Task: Create a sub task Gather and Analyse Requirements for the task  Implement a new point of sale (POS) system for a retail store in the project AgileBolt , assign it to team member softage.3@softage.net and update the status of the sub task to  On Track  , set the priority of the sub task to Low
Action: Mouse moved to (566, 431)
Screenshot: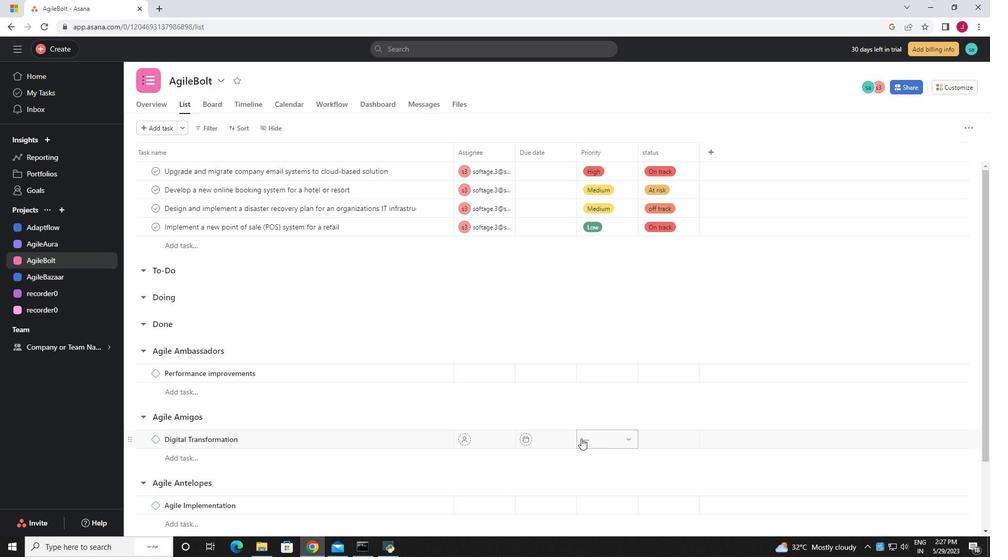 
Action: Mouse scrolled (566, 431) with delta (0, 0)
Screenshot: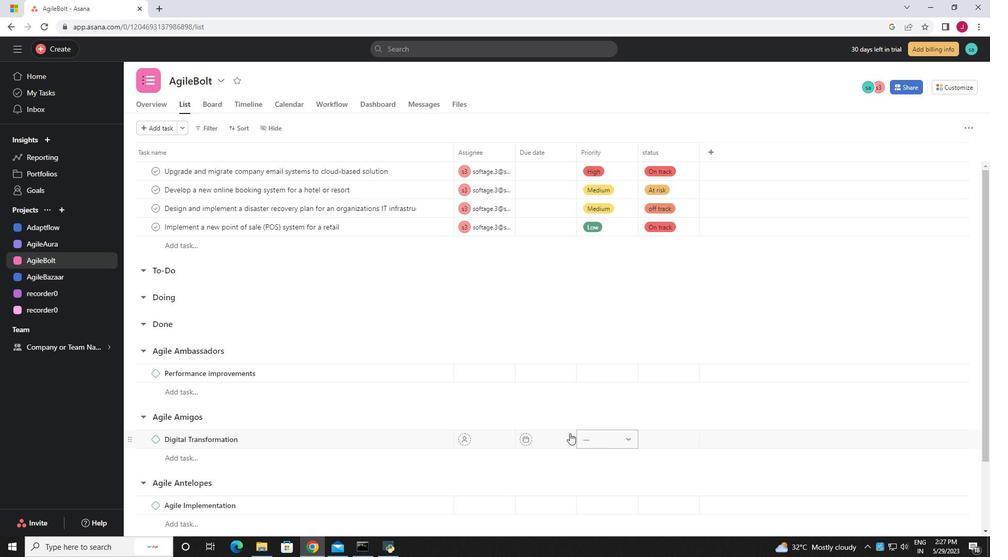 
Action: Mouse scrolled (566, 431) with delta (0, 0)
Screenshot: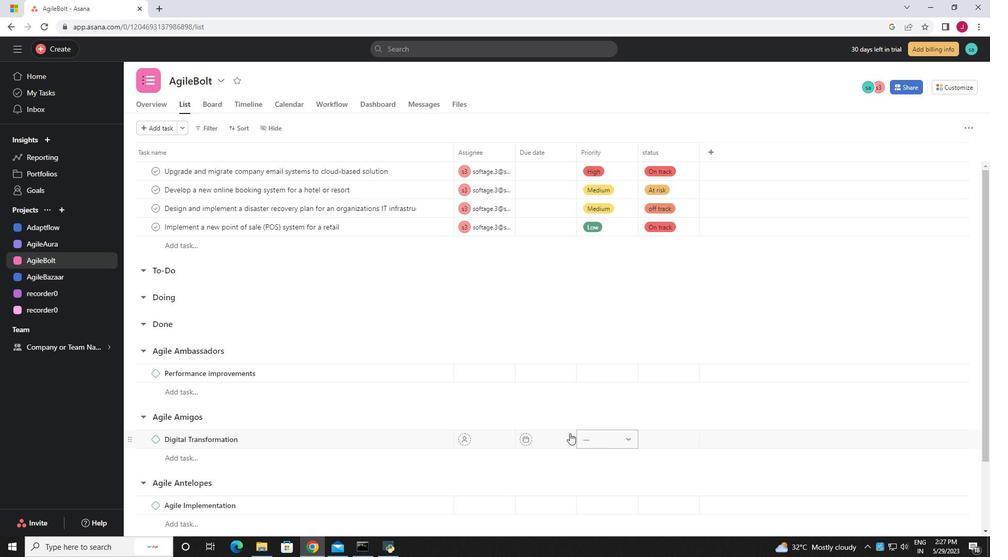 
Action: Mouse scrolled (566, 431) with delta (0, 0)
Screenshot: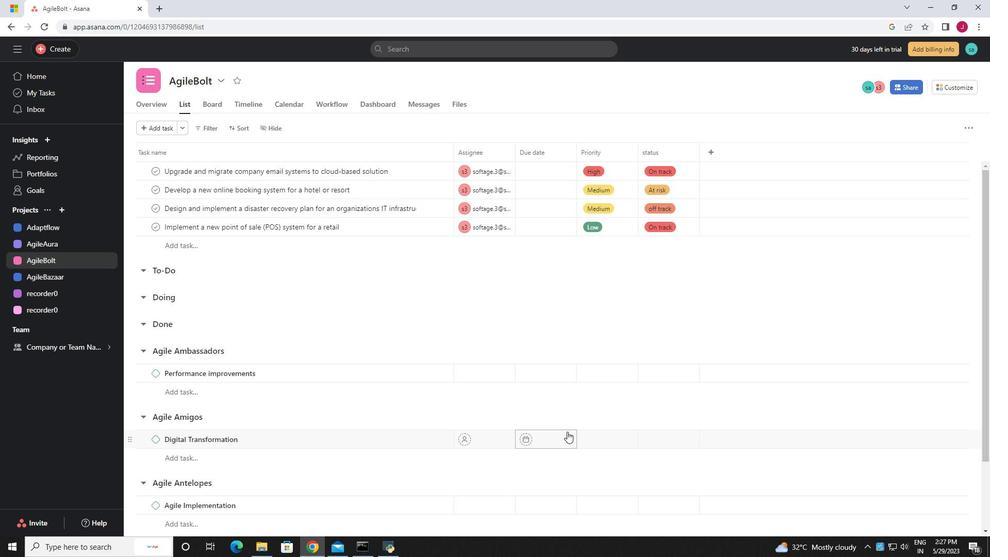 
Action: Mouse moved to (561, 437)
Screenshot: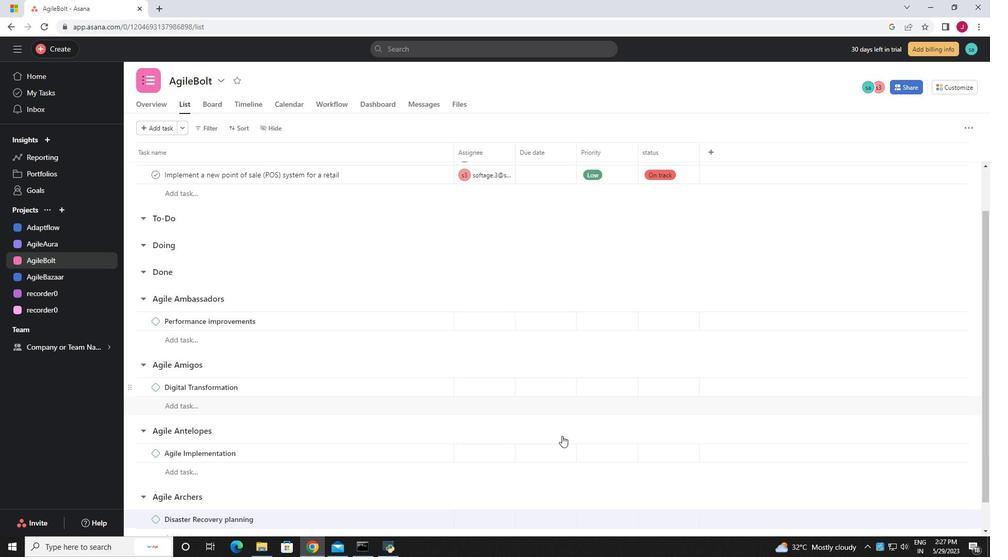 
Action: Mouse scrolled (561, 437) with delta (0, 0)
Screenshot: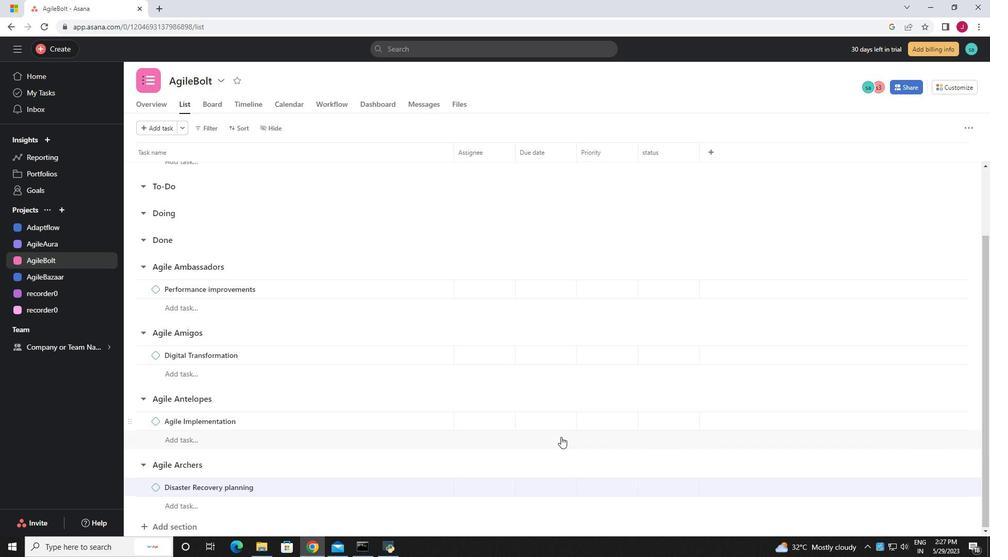 
Action: Mouse scrolled (561, 437) with delta (0, 0)
Screenshot: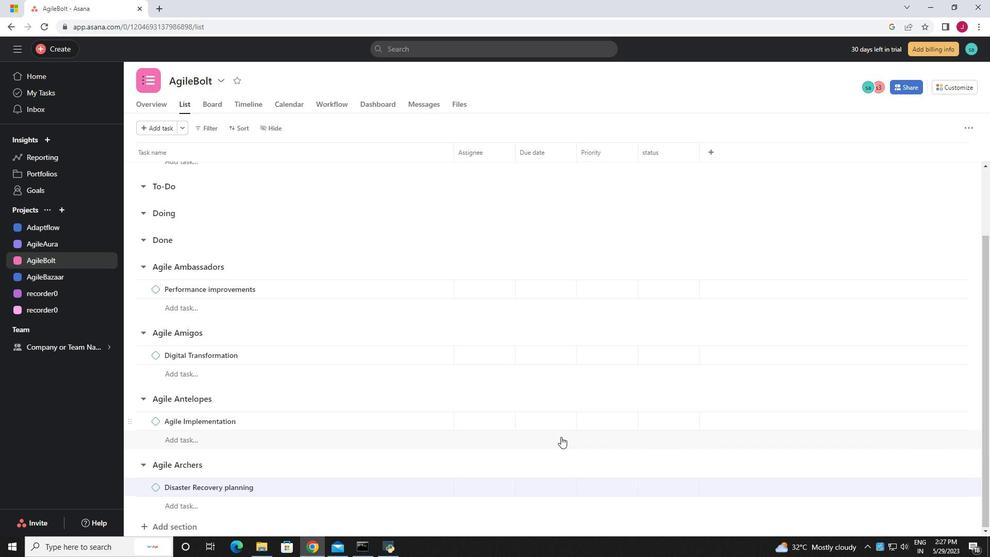 
Action: Mouse scrolled (561, 437) with delta (0, 0)
Screenshot: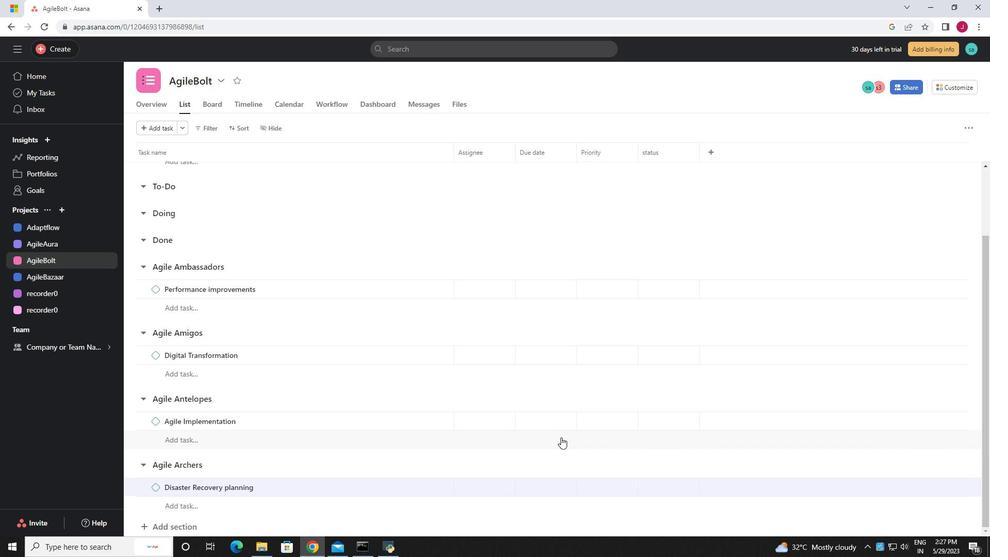 
Action: Mouse moved to (405, 225)
Screenshot: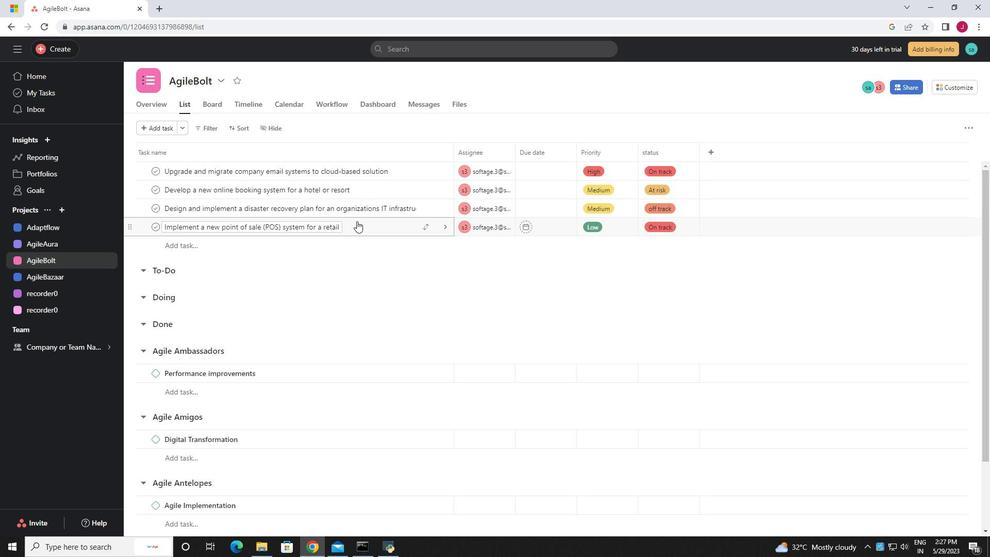
Action: Mouse pressed left at (405, 225)
Screenshot: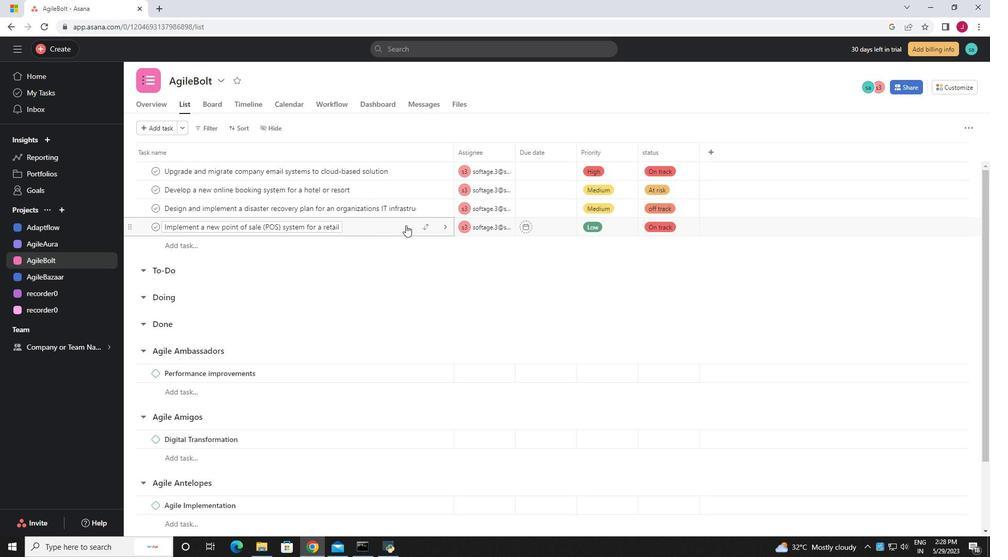 
Action: Mouse moved to (745, 379)
Screenshot: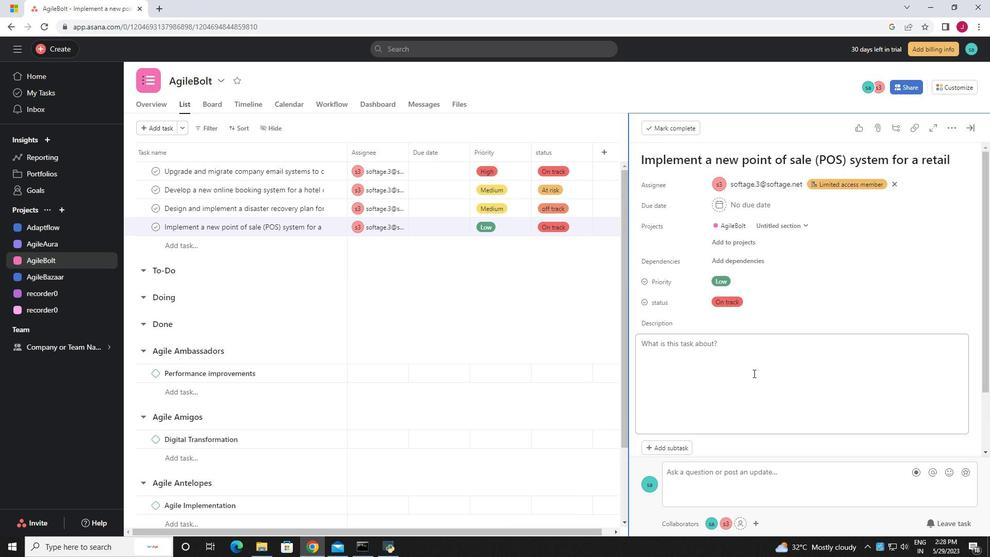 
Action: Mouse scrolled (745, 379) with delta (0, 0)
Screenshot: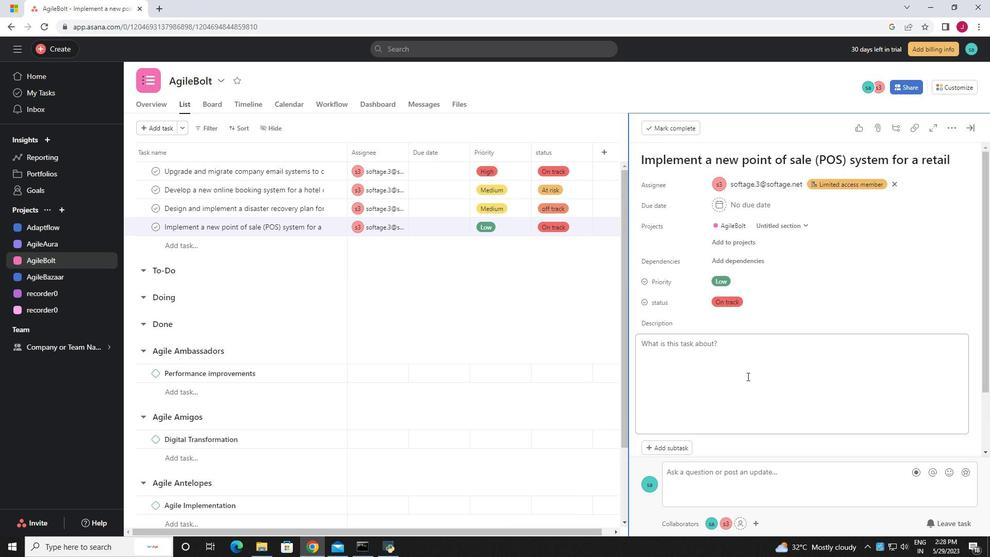 
Action: Mouse moved to (744, 379)
Screenshot: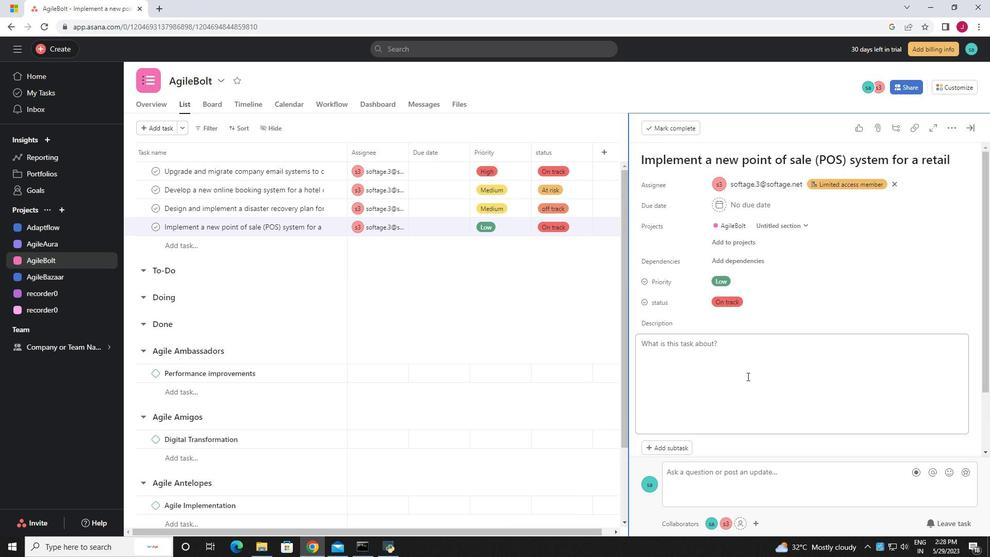 
Action: Mouse scrolled (744, 379) with delta (0, 0)
Screenshot: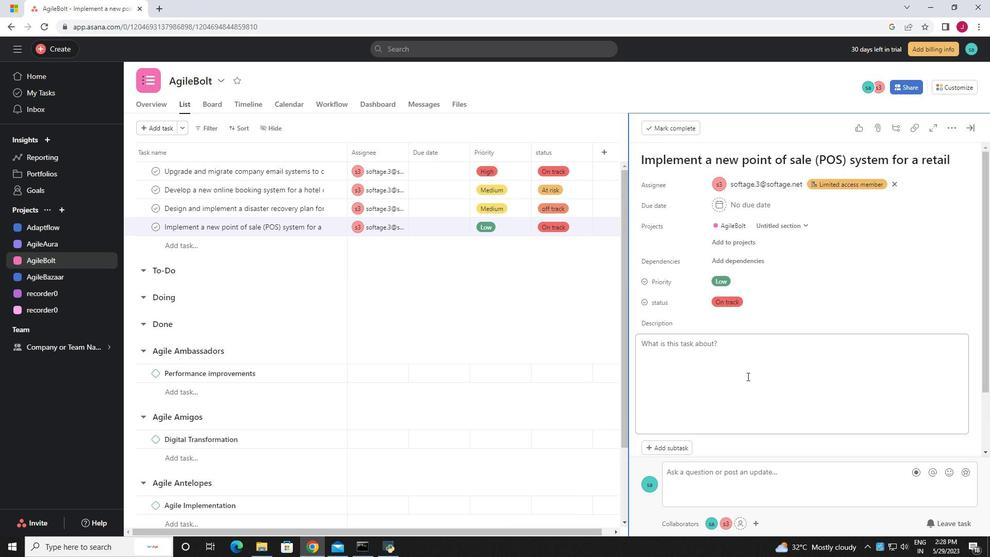 
Action: Mouse scrolled (744, 379) with delta (0, 0)
Screenshot: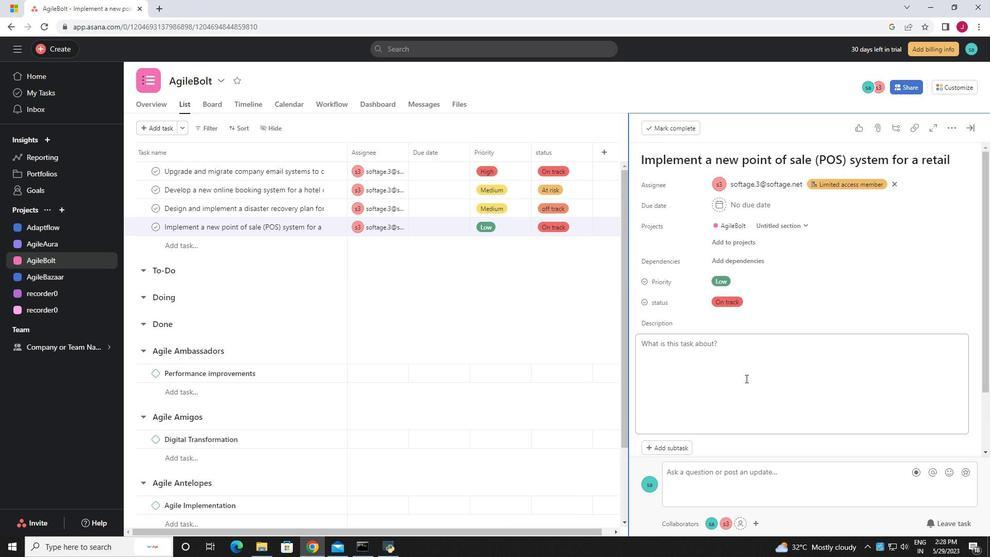 
Action: Mouse moved to (675, 373)
Screenshot: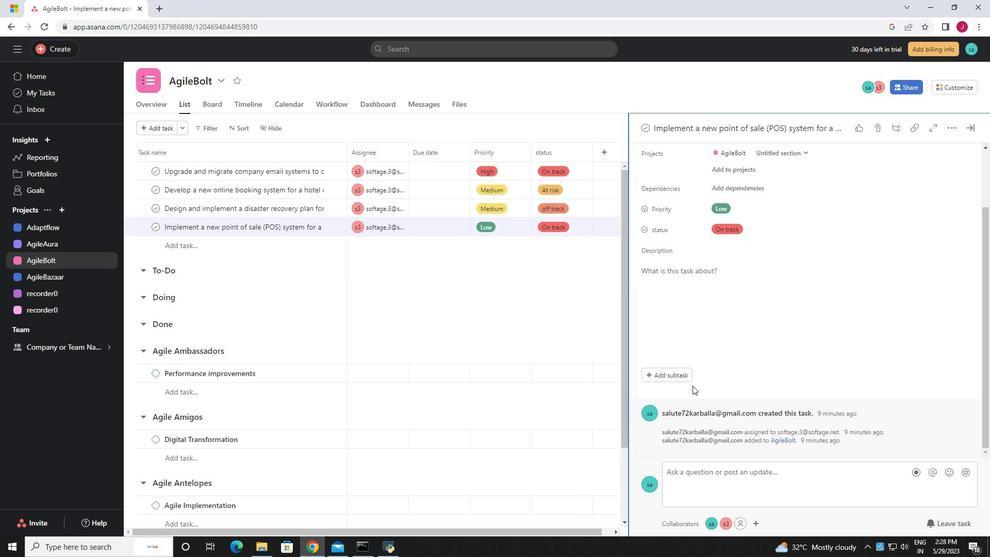 
Action: Mouse pressed left at (675, 373)
Screenshot: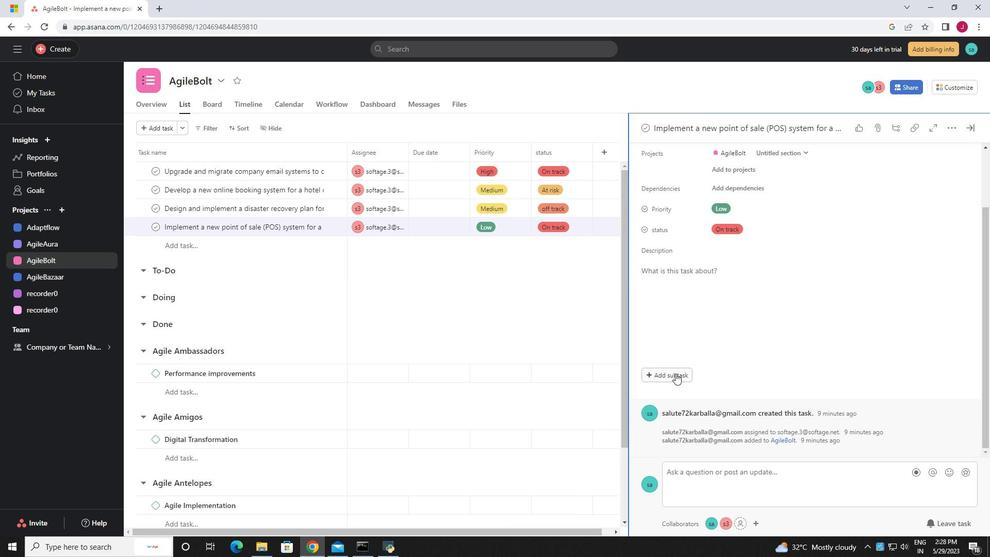 
Action: Mouse moved to (677, 351)
Screenshot: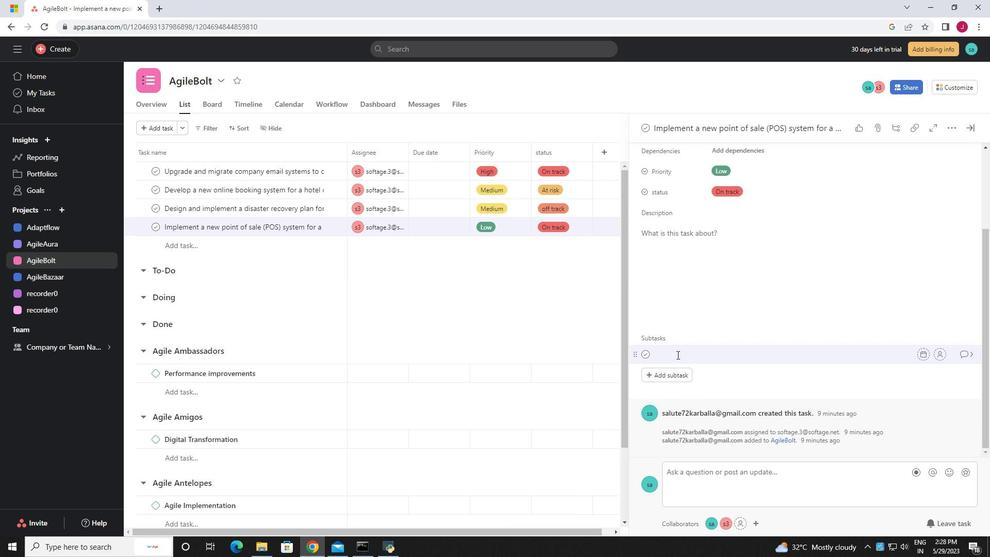 
Action: Key pressed <Key.caps_lock>G<Key.caps_lock>ather<Key.space>and<Key.space><Key.caps_lock>A<Key.caps_lock>nalyze<Key.space><Key.backspace><Key.backspace><Key.backspace>se<Key.space><Key.backspace><Key.backspace><Key.backspace>ze<Key.space><Key.caps_lock>R<Key.caps_lock>equirements
Screenshot: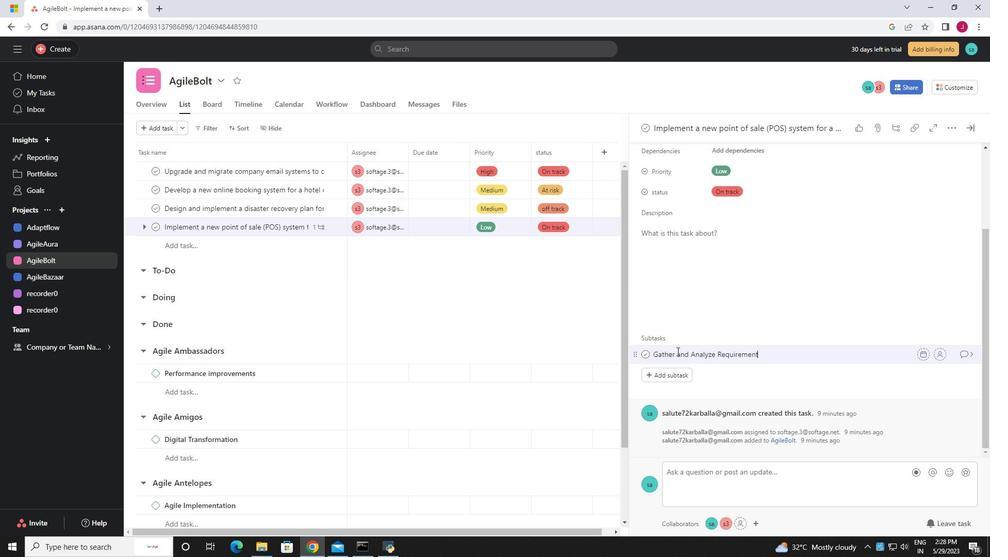 
Action: Mouse moved to (938, 355)
Screenshot: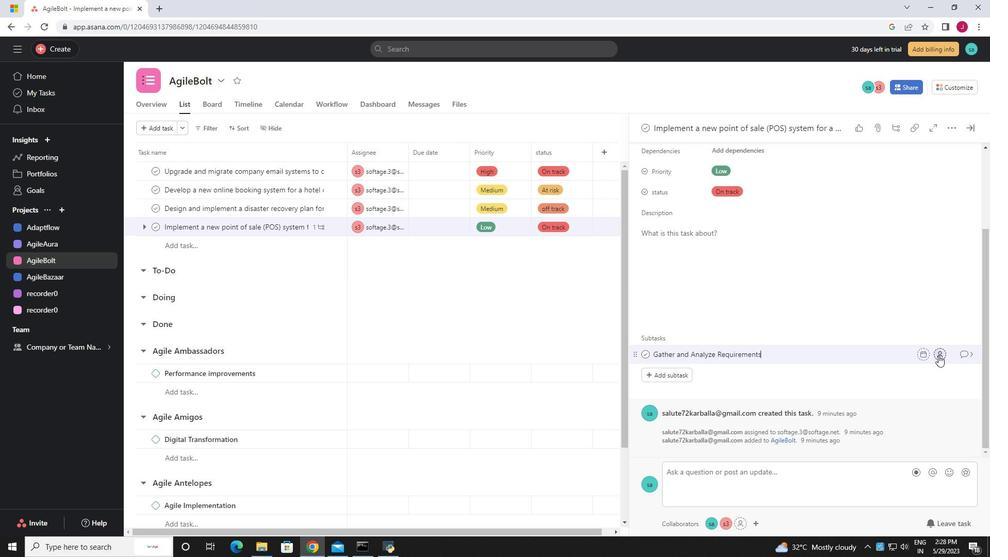 
Action: Mouse pressed left at (938, 355)
Screenshot: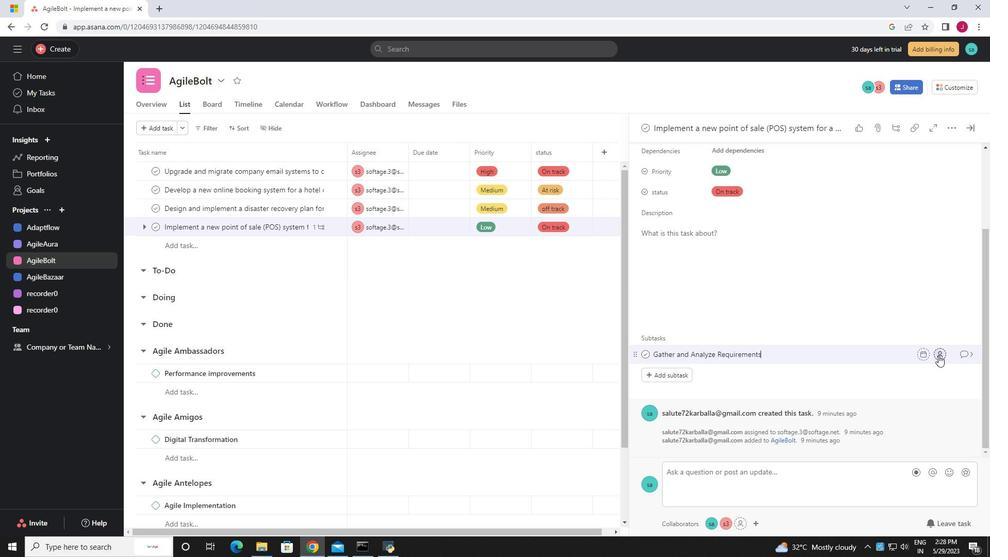 
Action: Mouse moved to (822, 455)
Screenshot: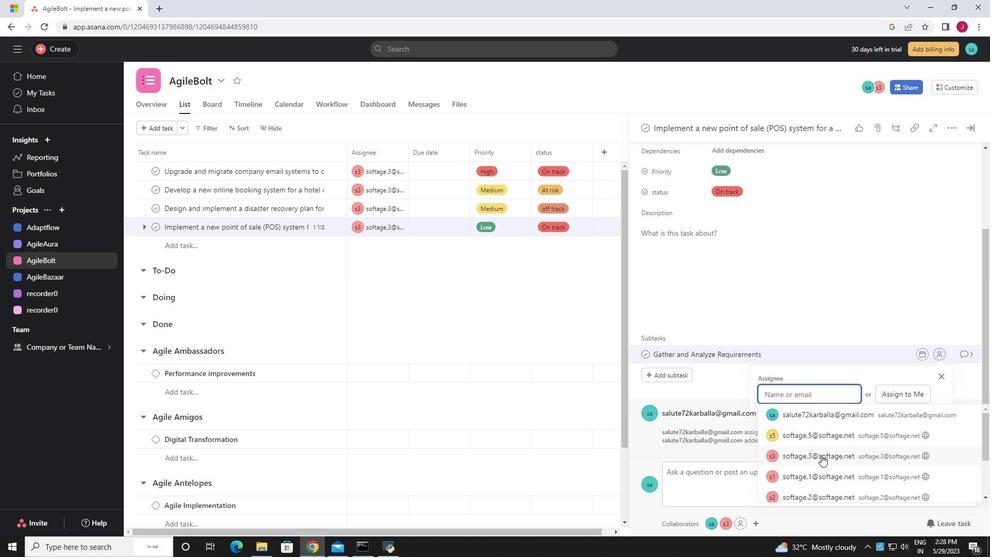 
Action: Mouse pressed left at (822, 455)
Screenshot: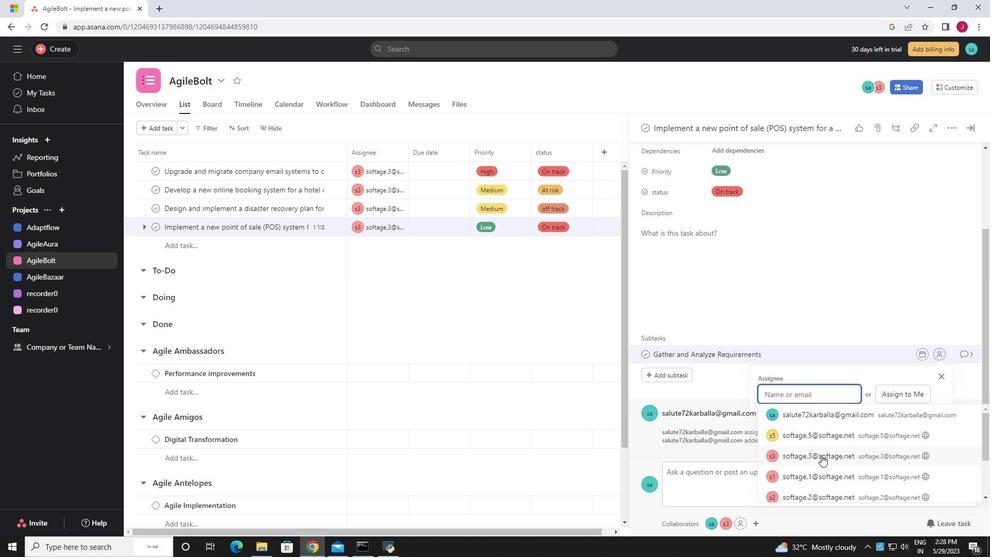 
Action: Mouse moved to (967, 355)
Screenshot: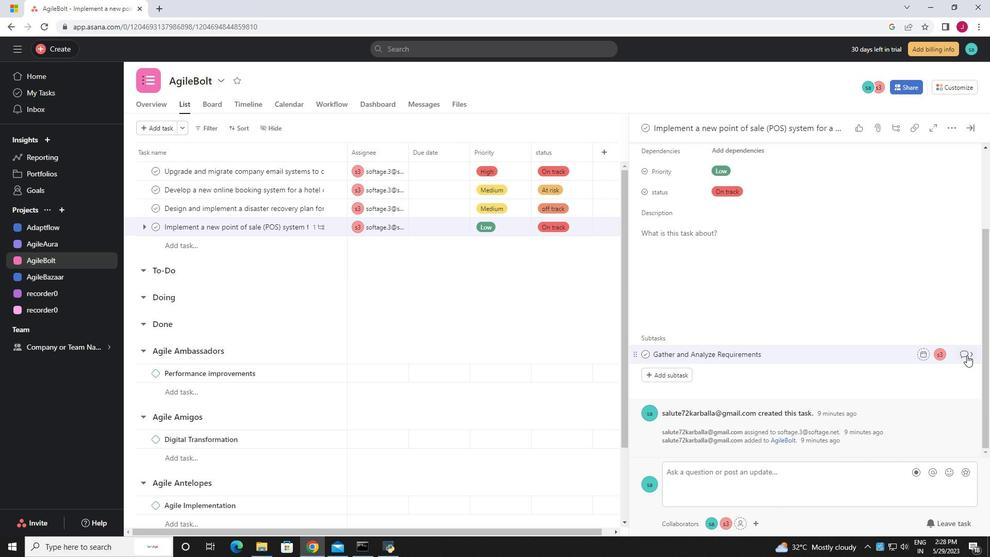 
Action: Mouse pressed left at (967, 355)
Screenshot: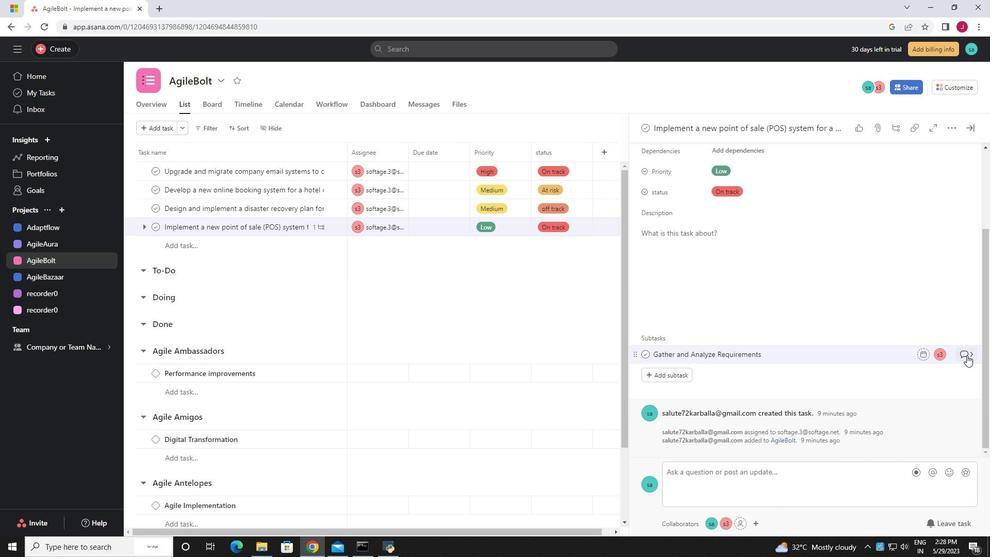 
Action: Mouse moved to (684, 267)
Screenshot: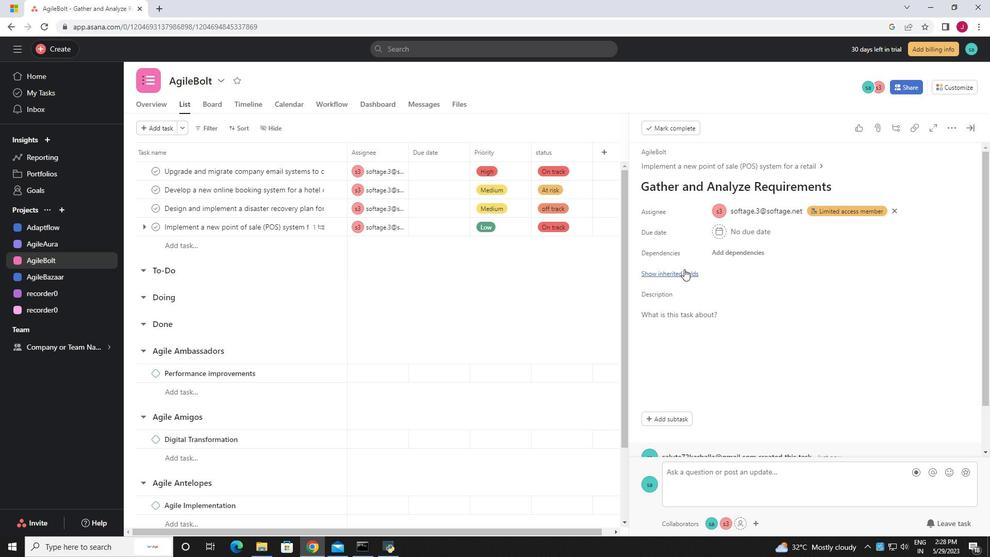 
Action: Mouse pressed left at (684, 267)
Screenshot: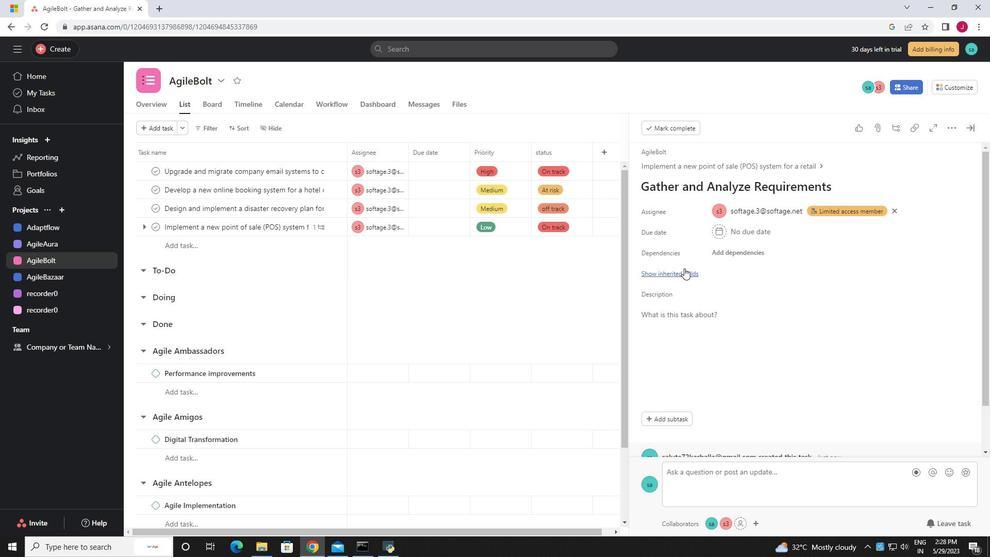 
Action: Mouse moved to (721, 293)
Screenshot: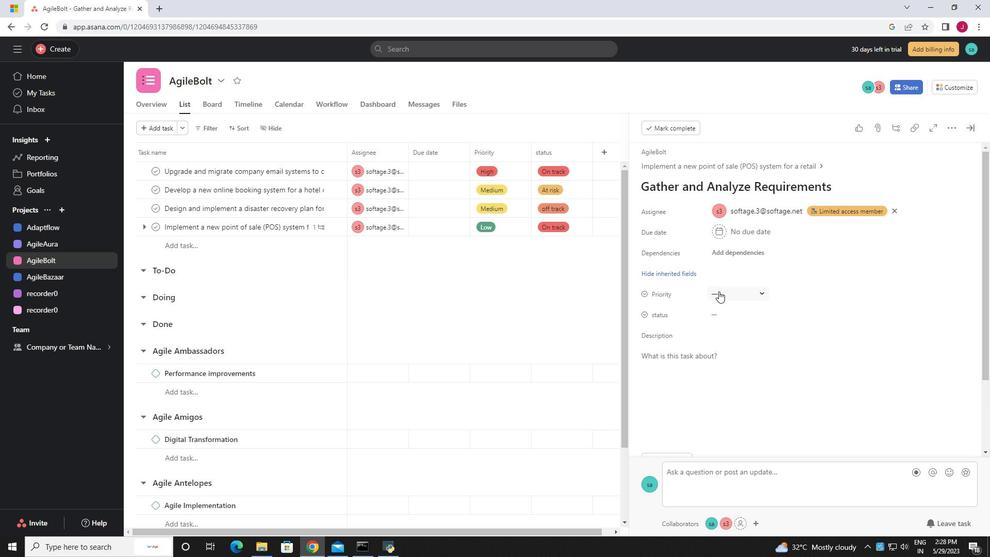 
Action: Mouse pressed left at (721, 293)
Screenshot: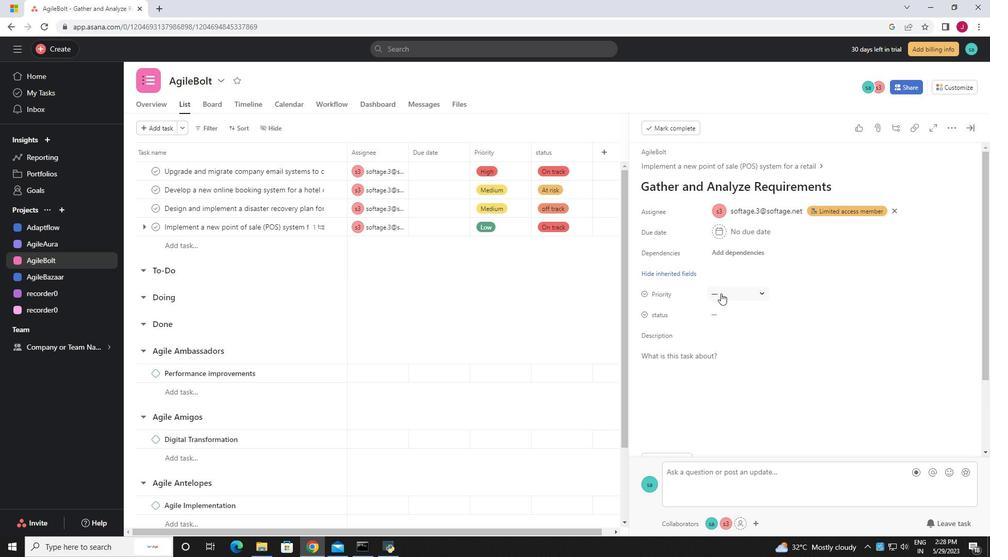 
Action: Mouse moved to (742, 364)
Screenshot: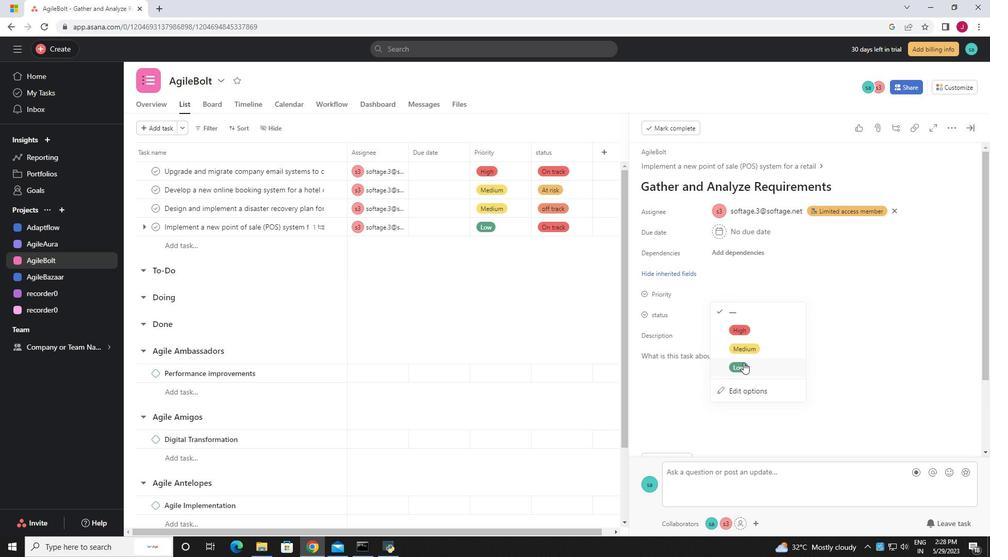 
Action: Mouse pressed left at (742, 364)
Screenshot: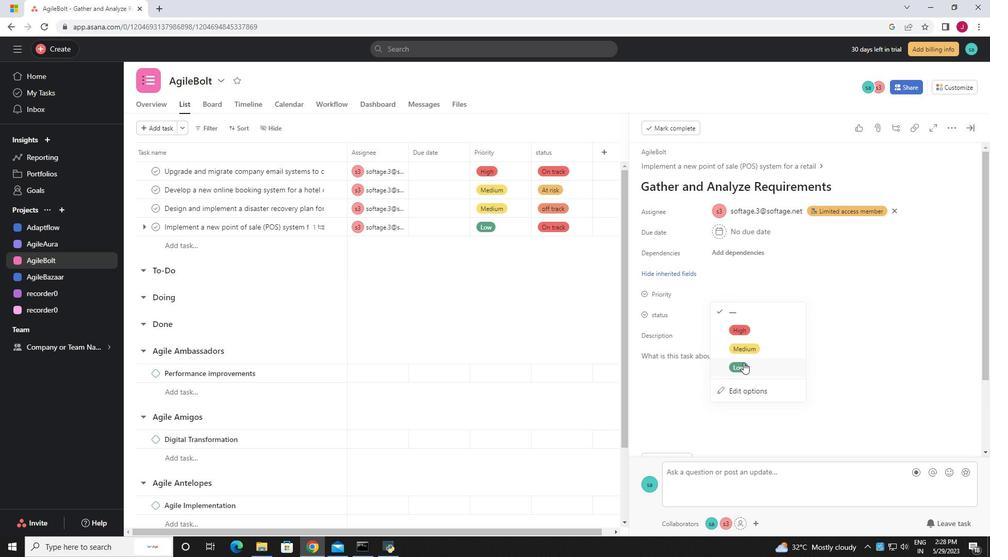 
Action: Mouse moved to (724, 313)
Screenshot: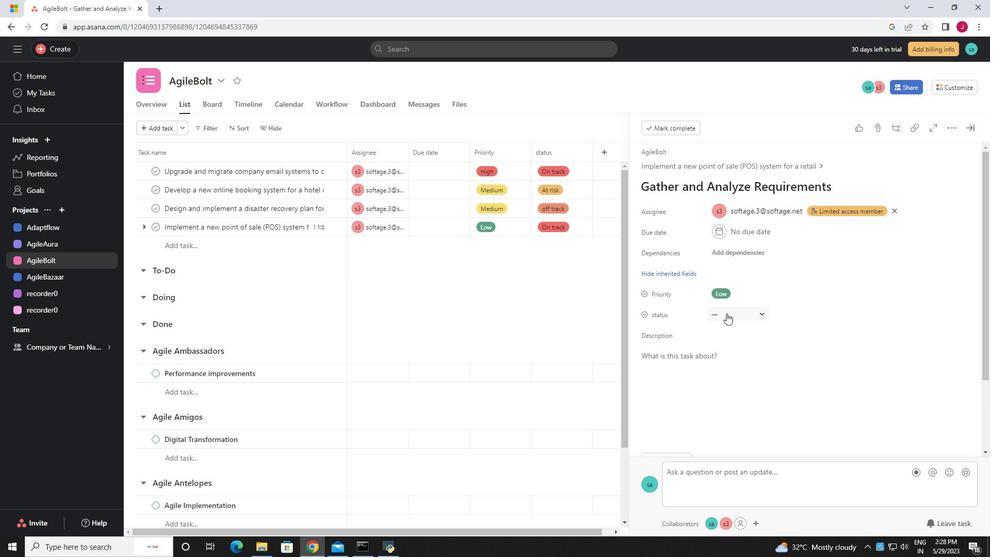 
Action: Mouse pressed left at (724, 313)
Screenshot: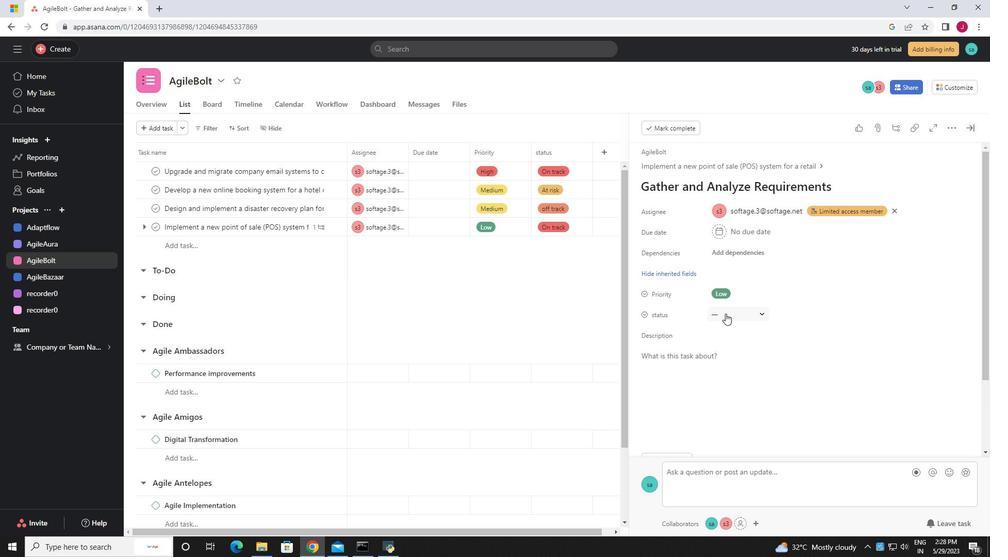 
Action: Mouse moved to (753, 348)
Screenshot: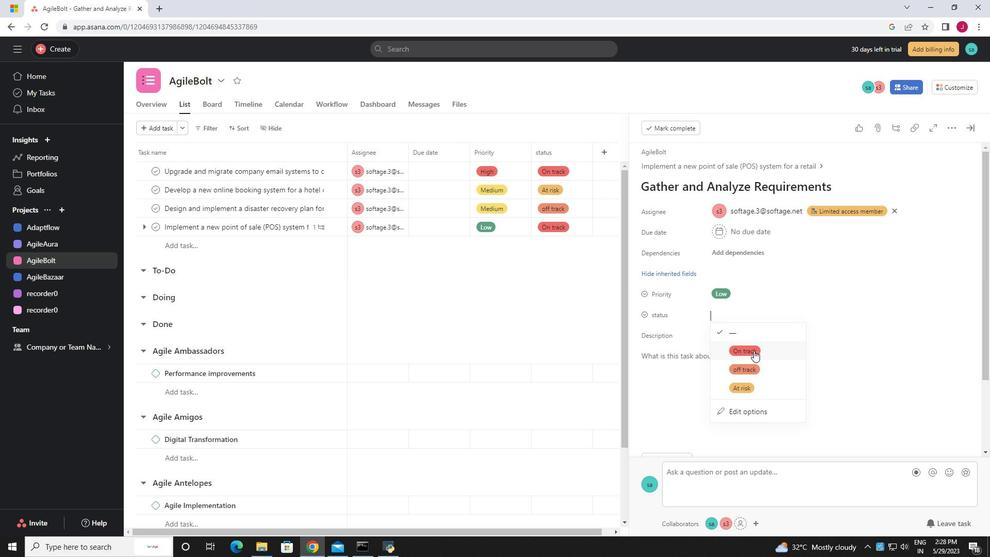 
Action: Mouse pressed left at (753, 348)
Screenshot: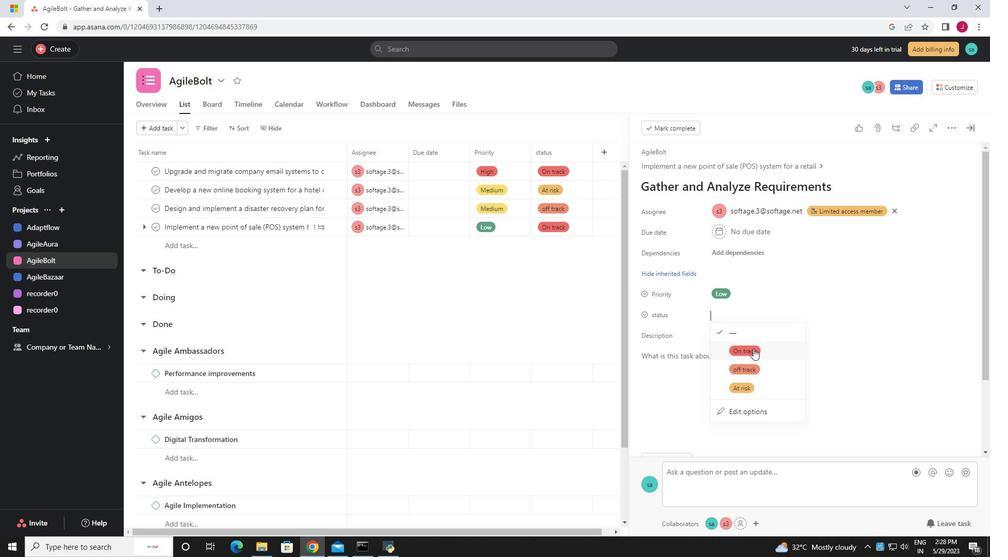 
Action: Mouse moved to (590, 311)
Screenshot: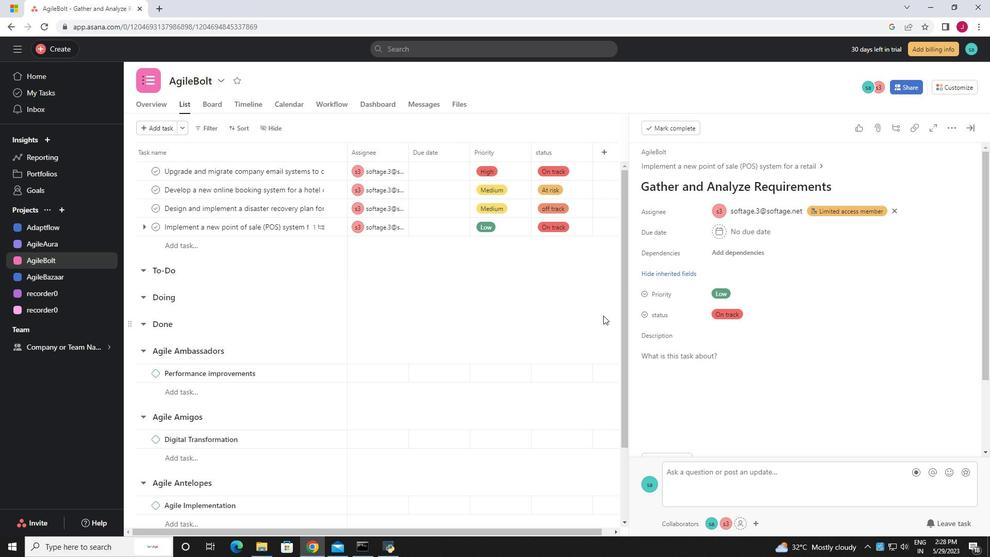 
